 Task: Change transition to fade.
Action: Mouse moved to (197, 95)
Screenshot: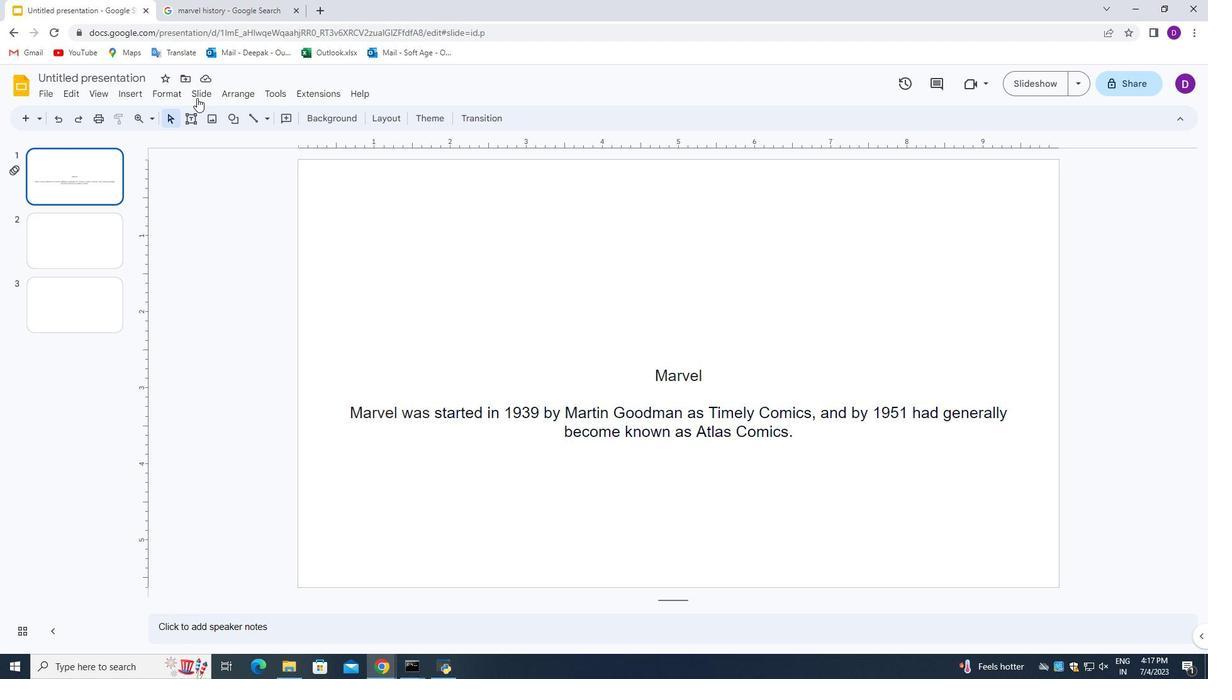 
Action: Mouse pressed left at (197, 95)
Screenshot: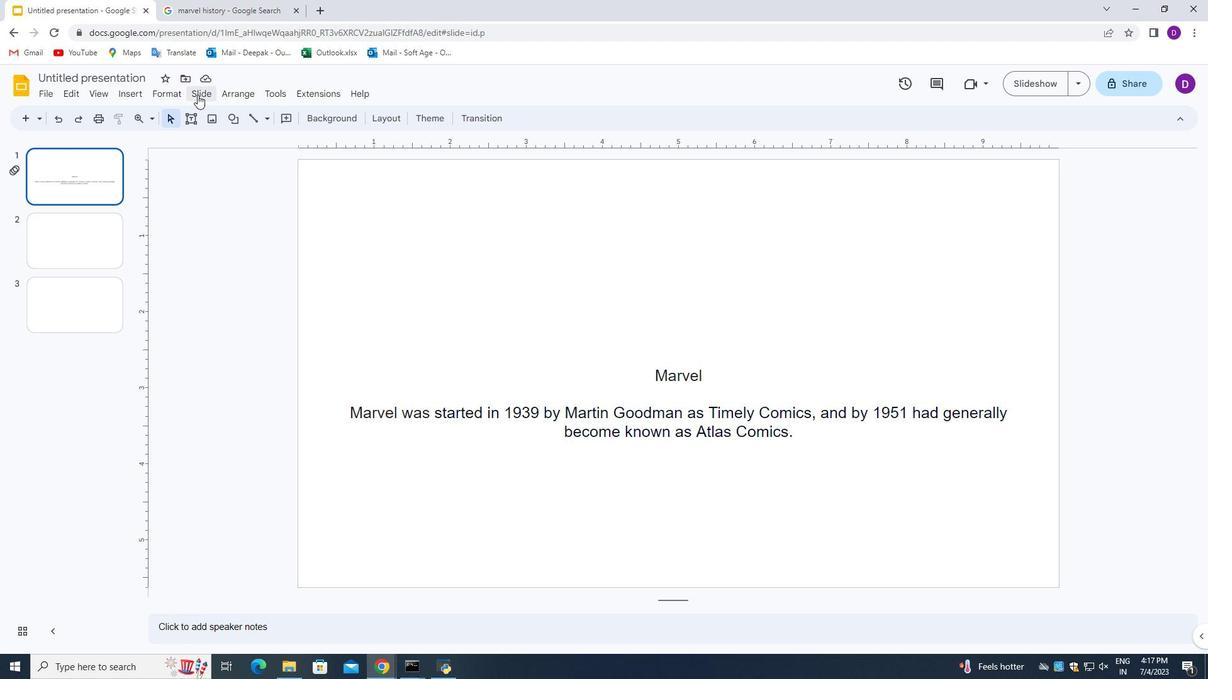 
Action: Mouse moved to (286, 264)
Screenshot: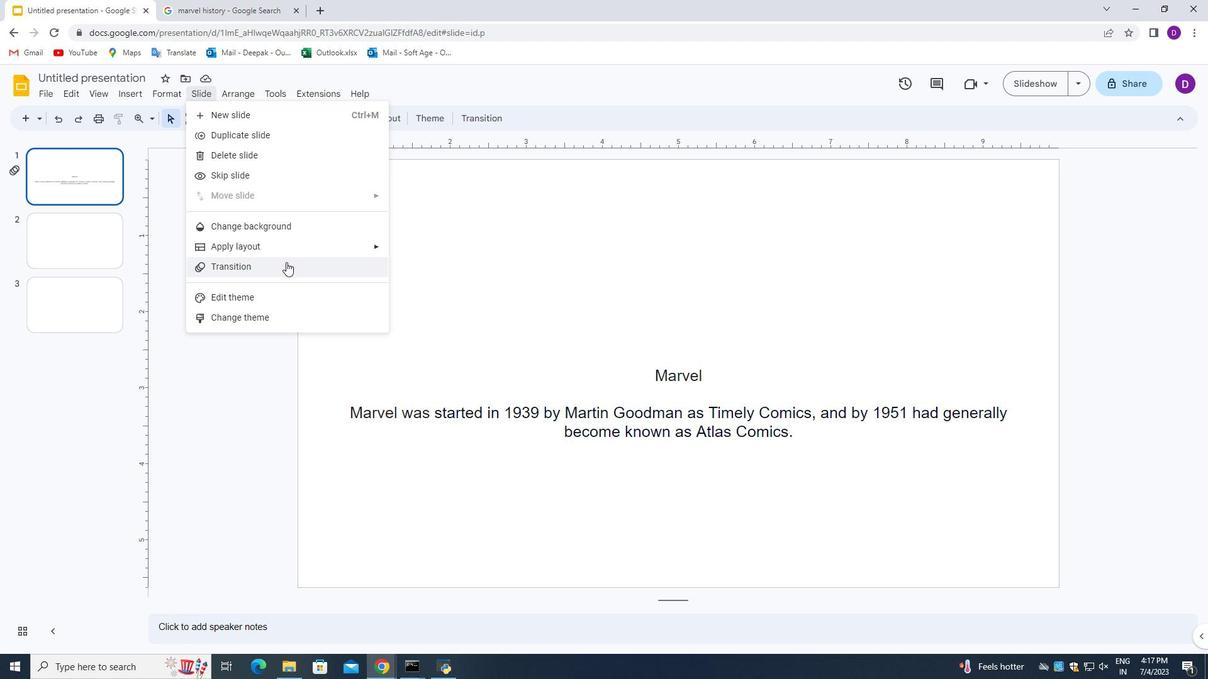 
Action: Mouse pressed left at (286, 264)
Screenshot: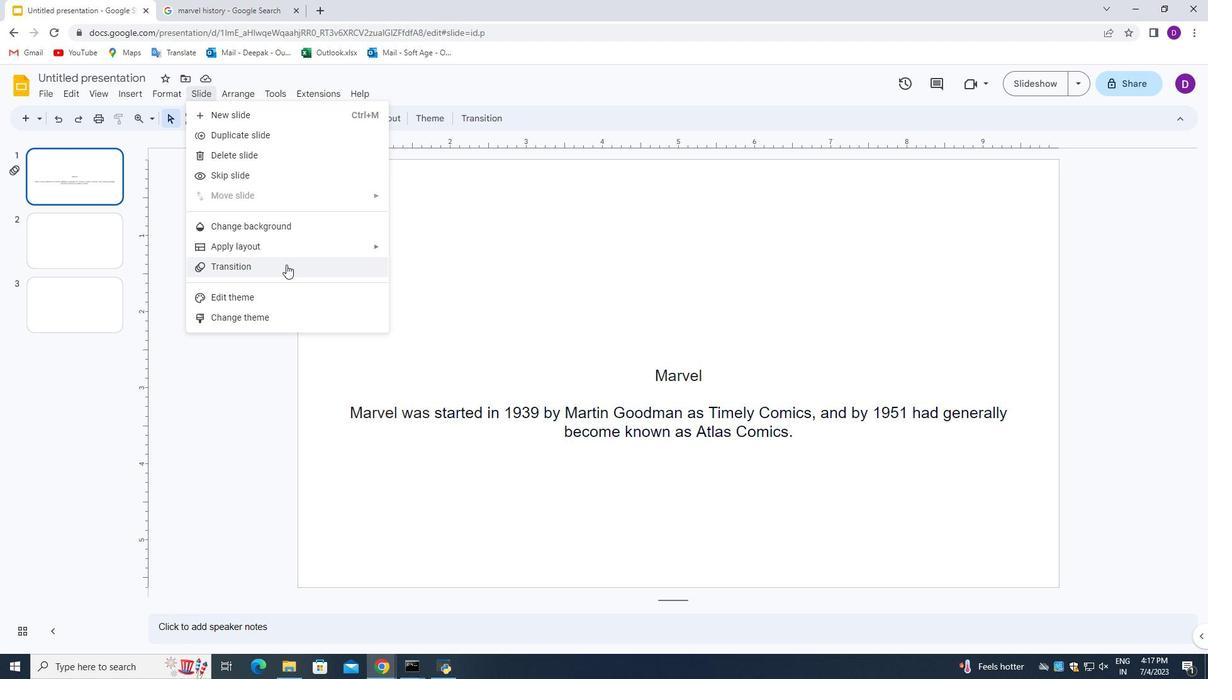 
Action: Mouse moved to (1097, 239)
Screenshot: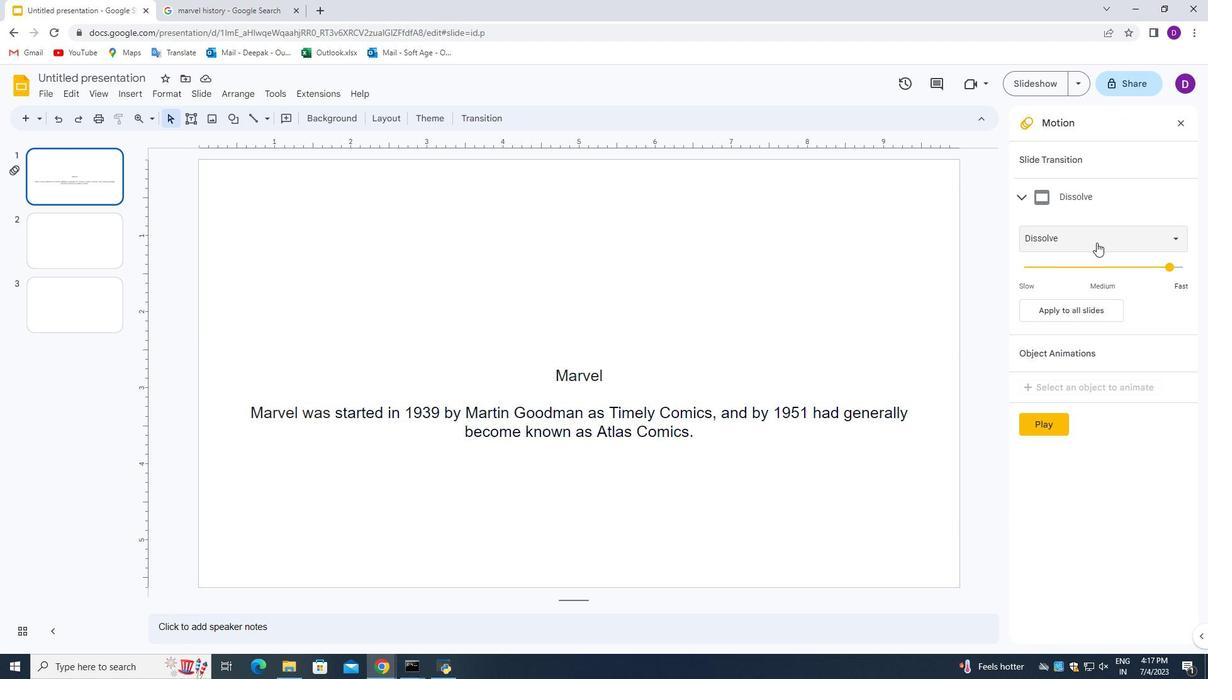
Action: Mouse pressed left at (1097, 239)
Screenshot: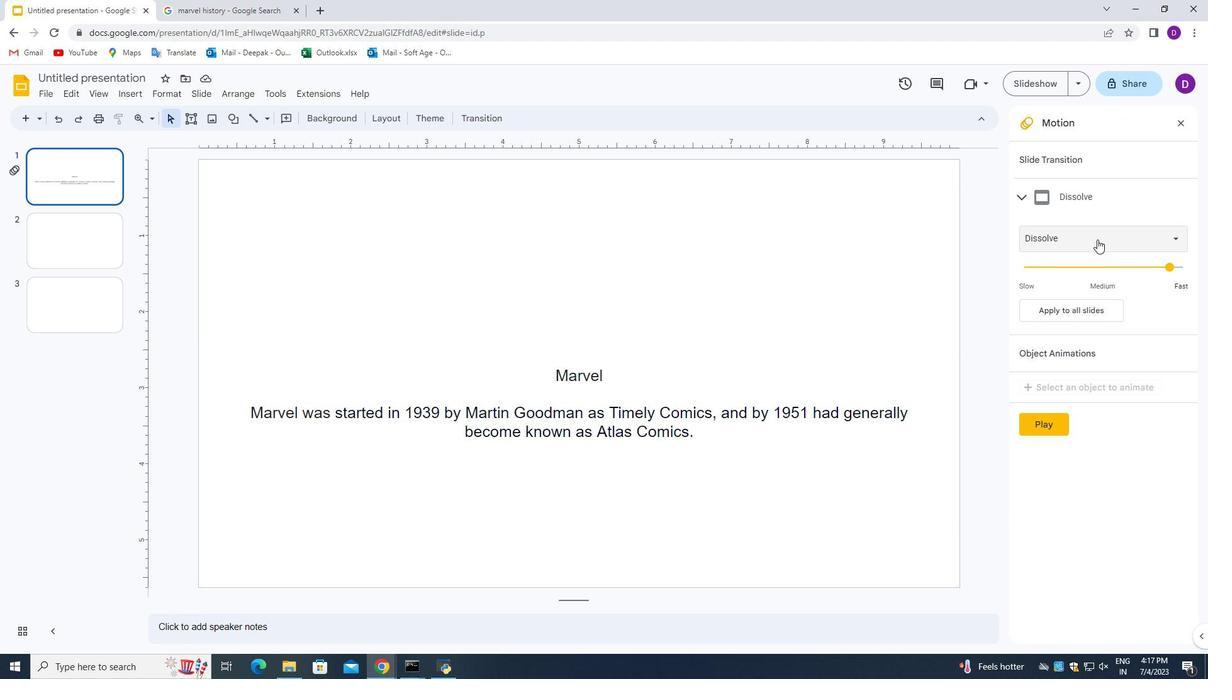 
Action: Mouse moved to (1072, 303)
Screenshot: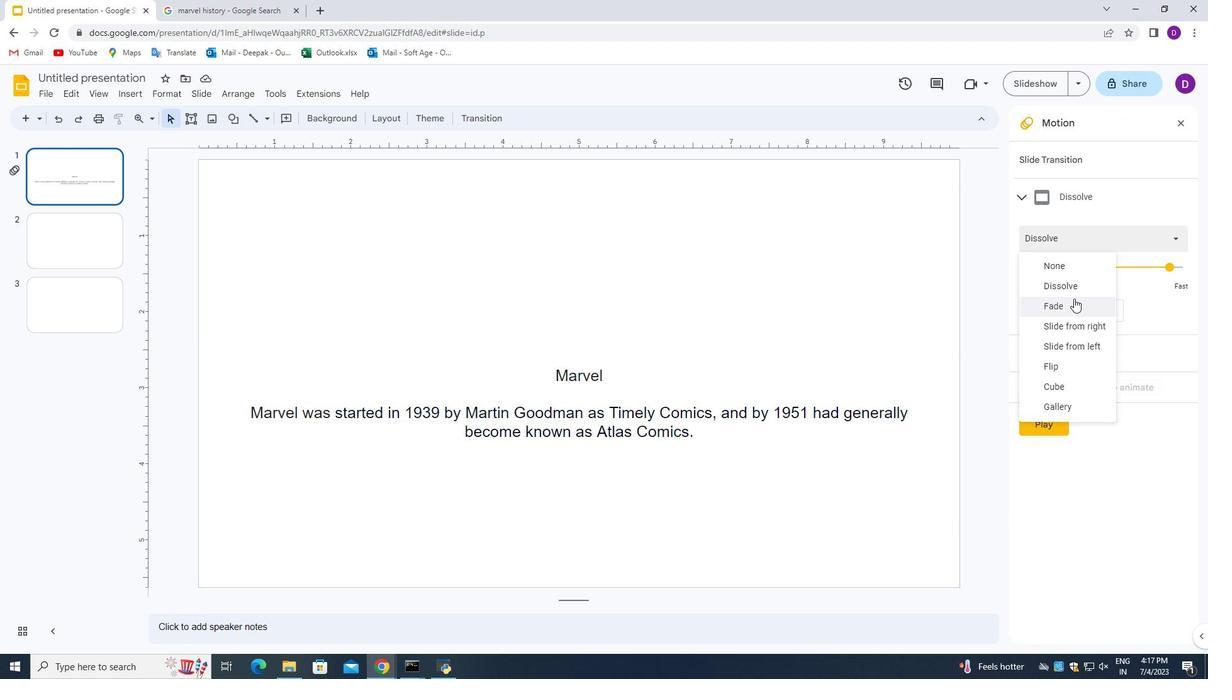 
Action: Mouse pressed left at (1072, 303)
Screenshot: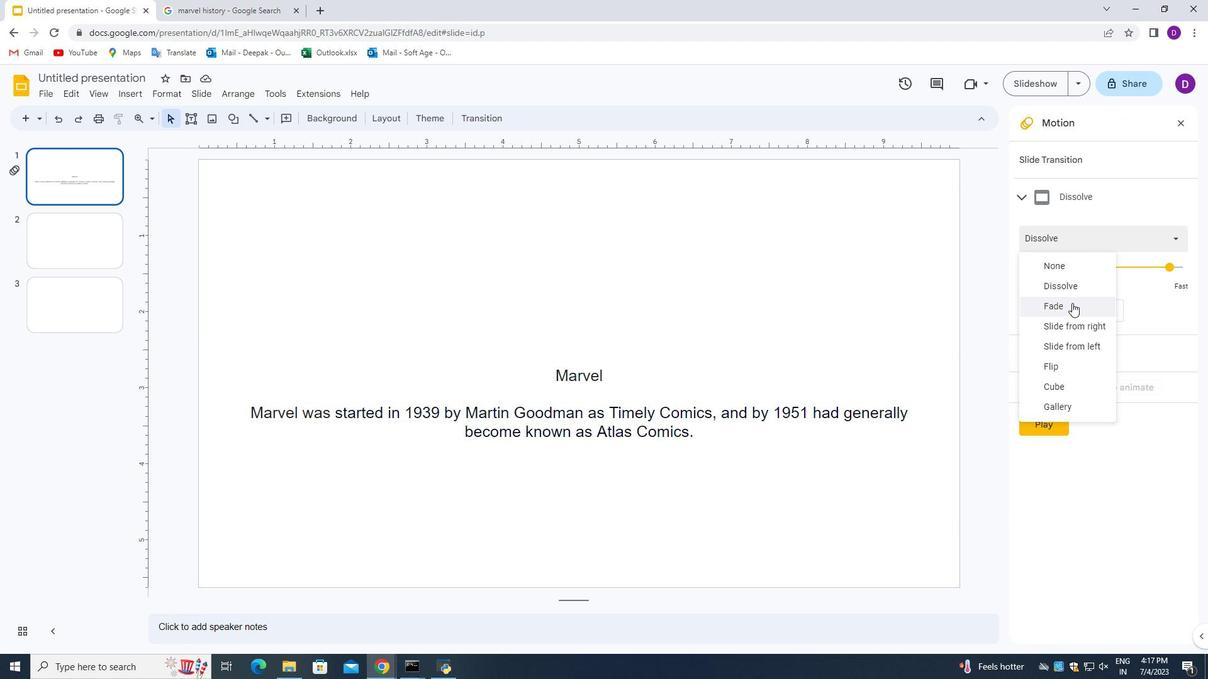 
Action: Mouse moved to (969, 278)
Screenshot: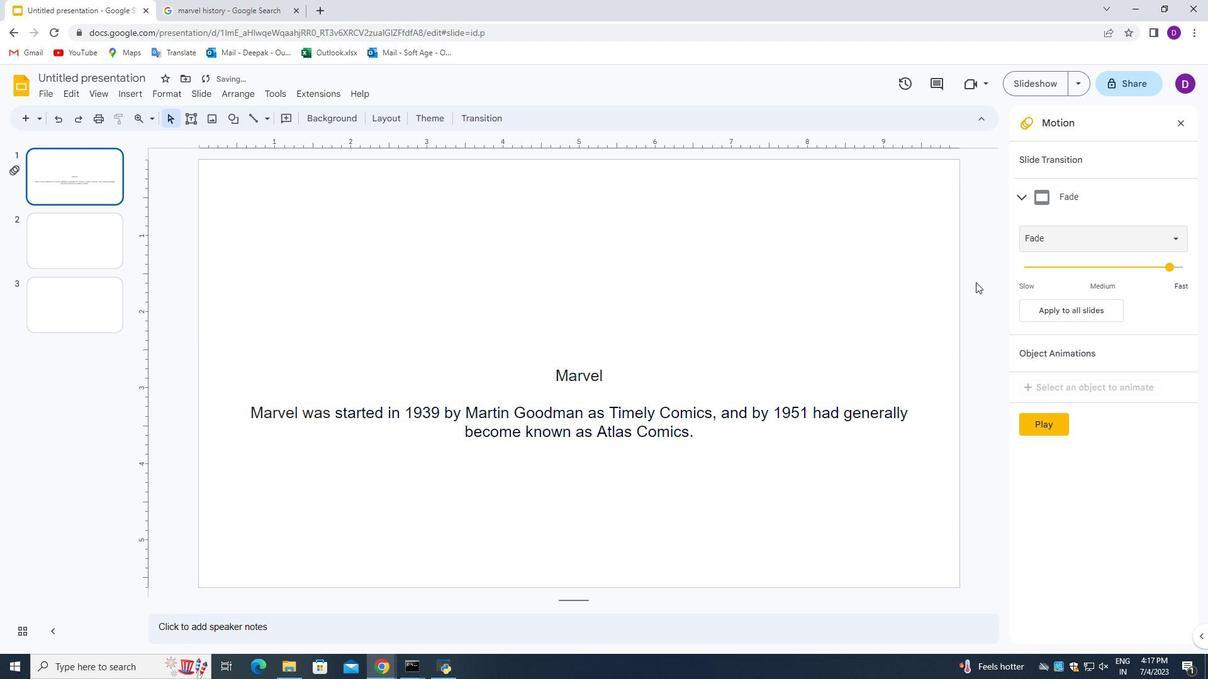 
